 Task: Create a section Speeding Speedsters and in the section, add a milestone IT budget management improvement in the project ConvertTech
Action: Mouse moved to (1039, 202)
Screenshot: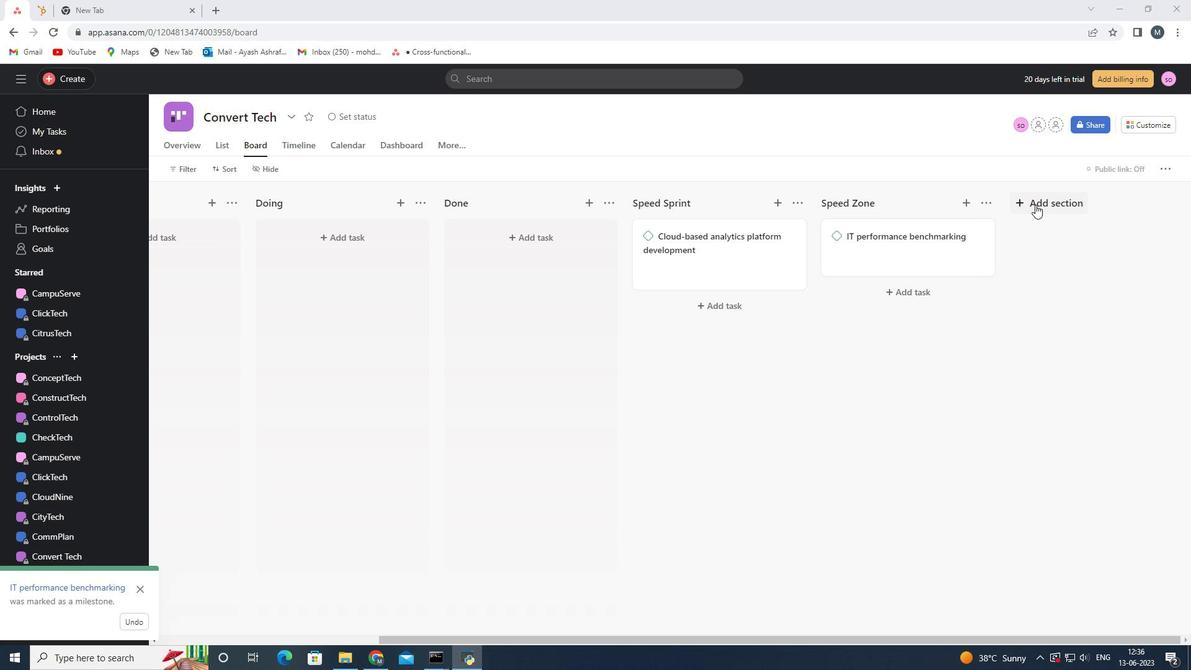 
Action: Mouse pressed left at (1039, 202)
Screenshot: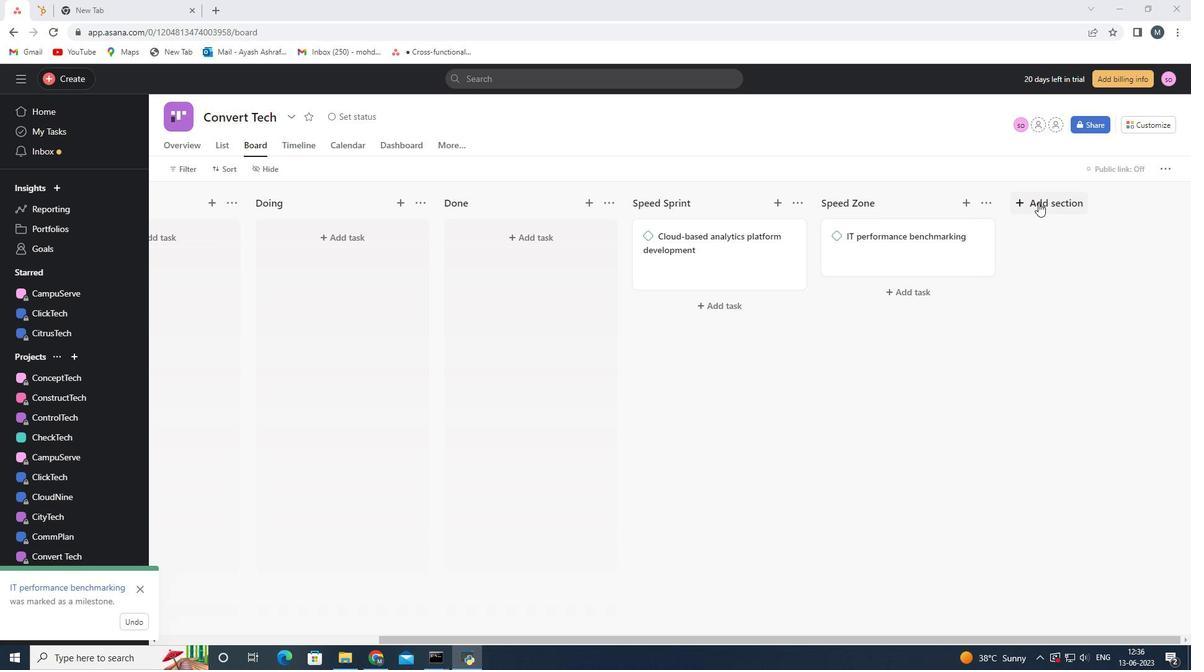 
Action: Mouse moved to (1036, 204)
Screenshot: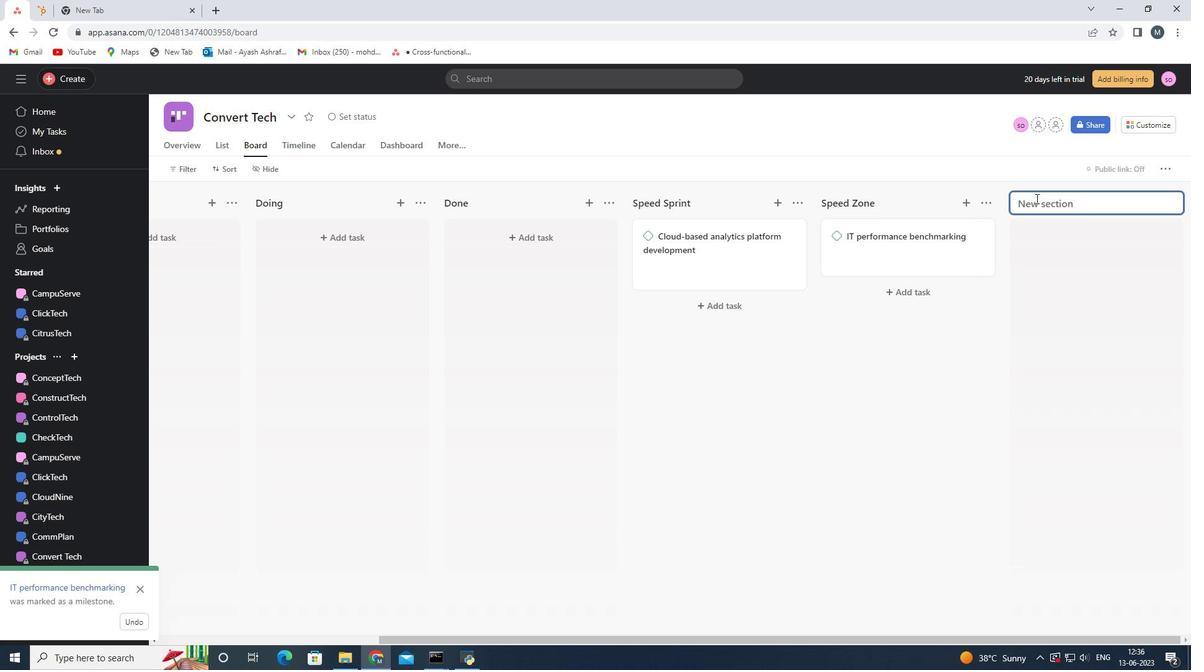 
Action: Mouse pressed left at (1036, 204)
Screenshot: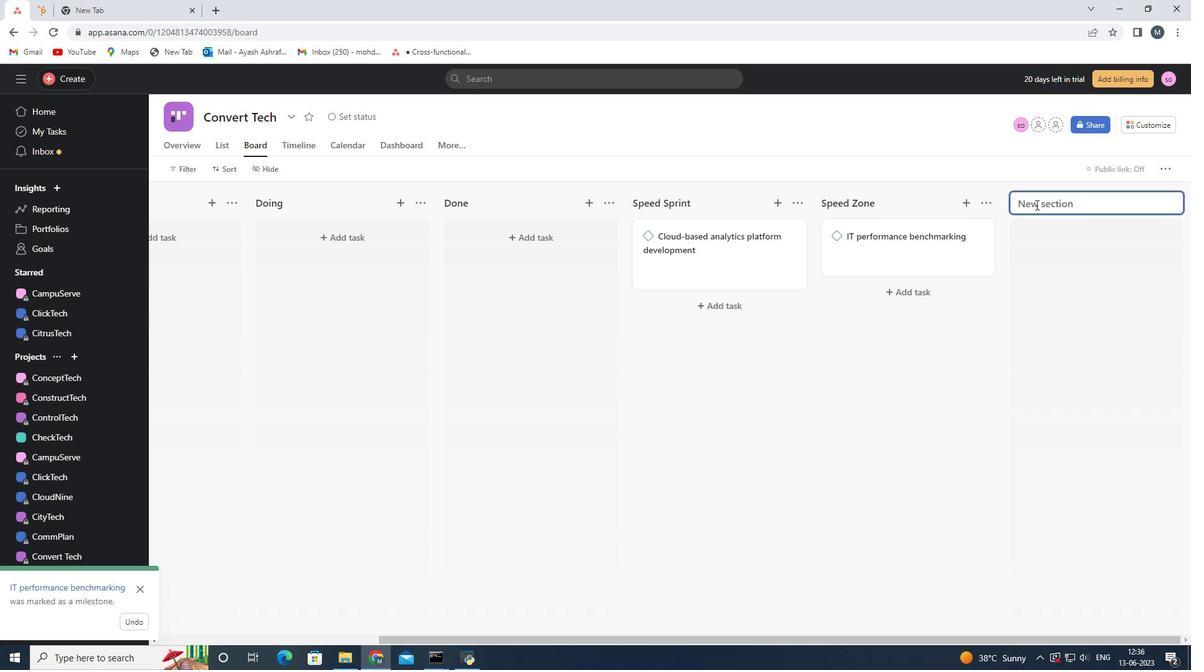 
Action: Mouse moved to (1028, 205)
Screenshot: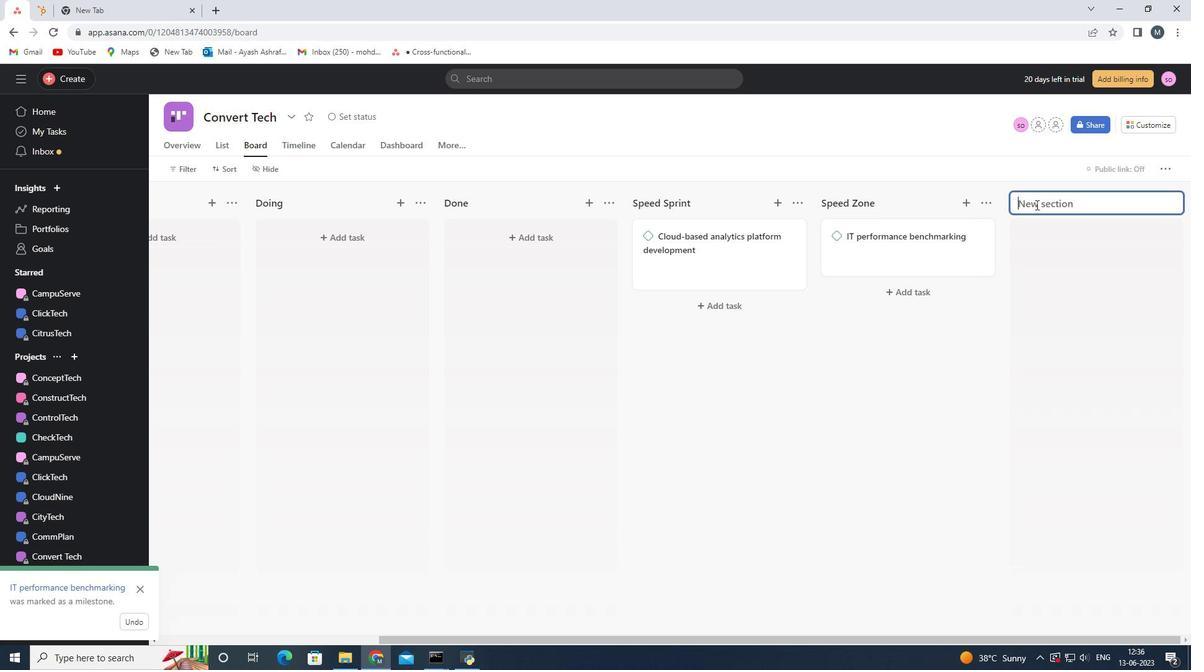 
Action: Key pressed <Key.shift>Sppeding<Key.space>
Screenshot: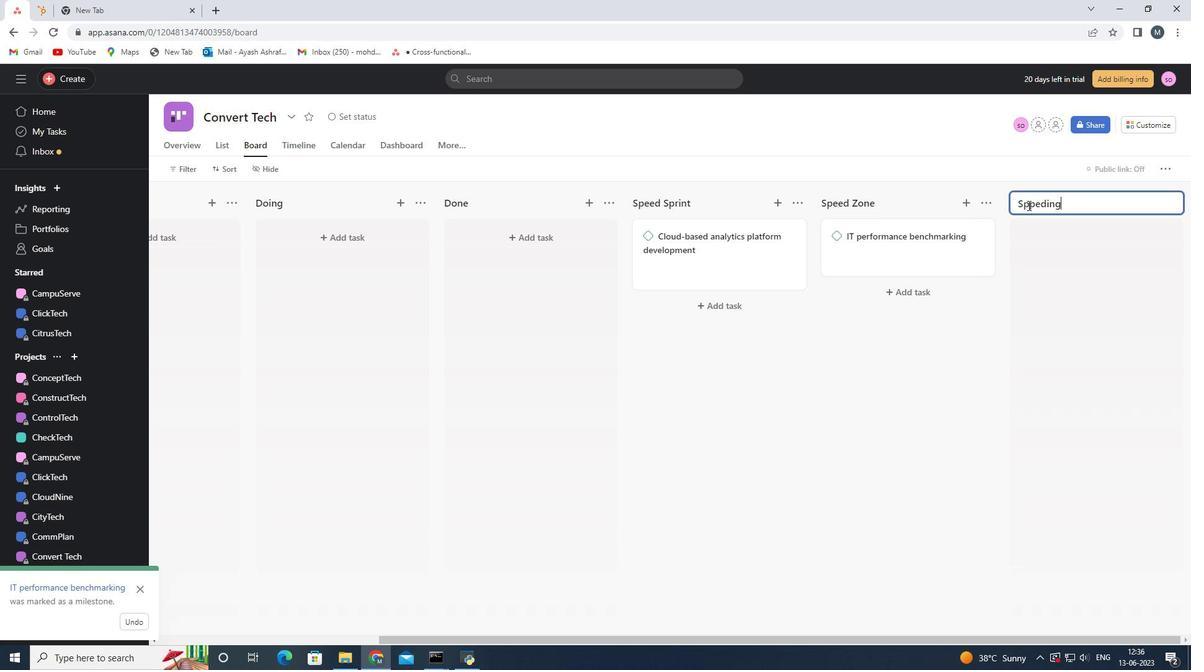 
Action: Mouse moved to (1036, 208)
Screenshot: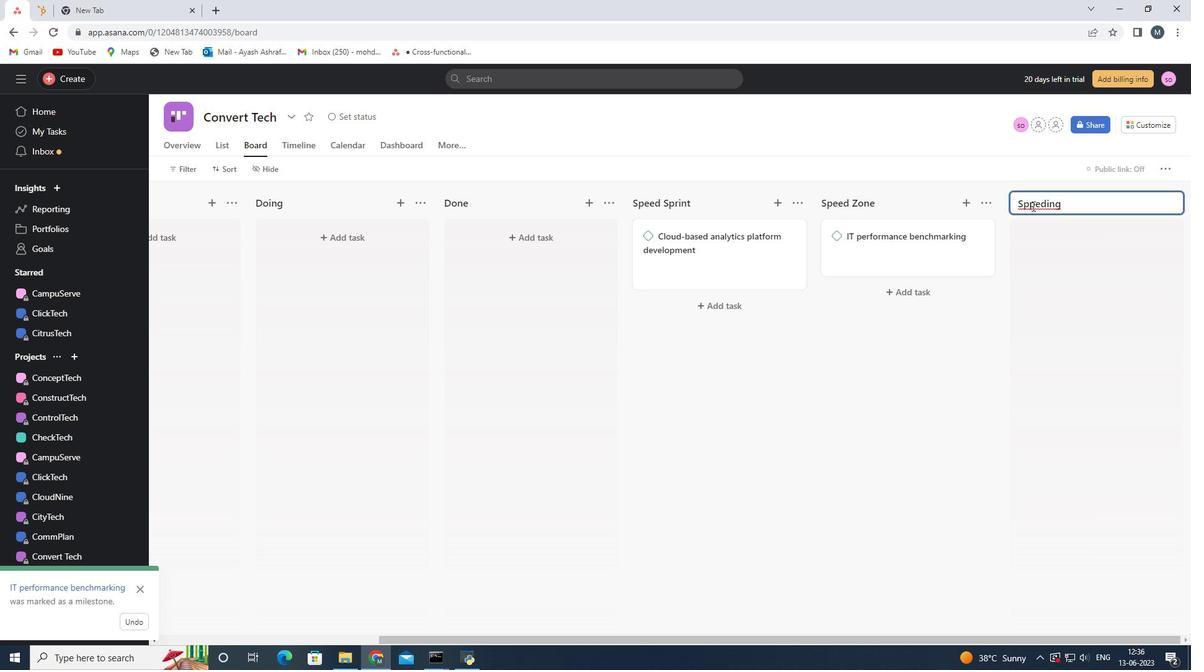 
Action: Mouse pressed left at (1036, 208)
Screenshot: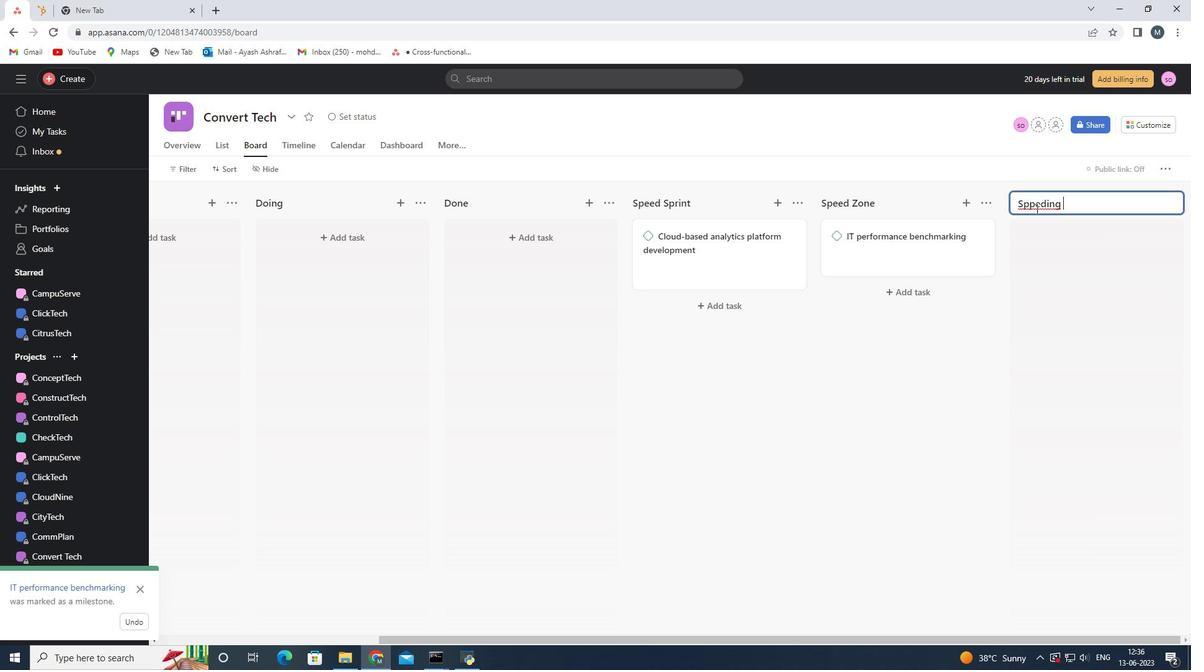 
Action: Mouse moved to (1044, 214)
Screenshot: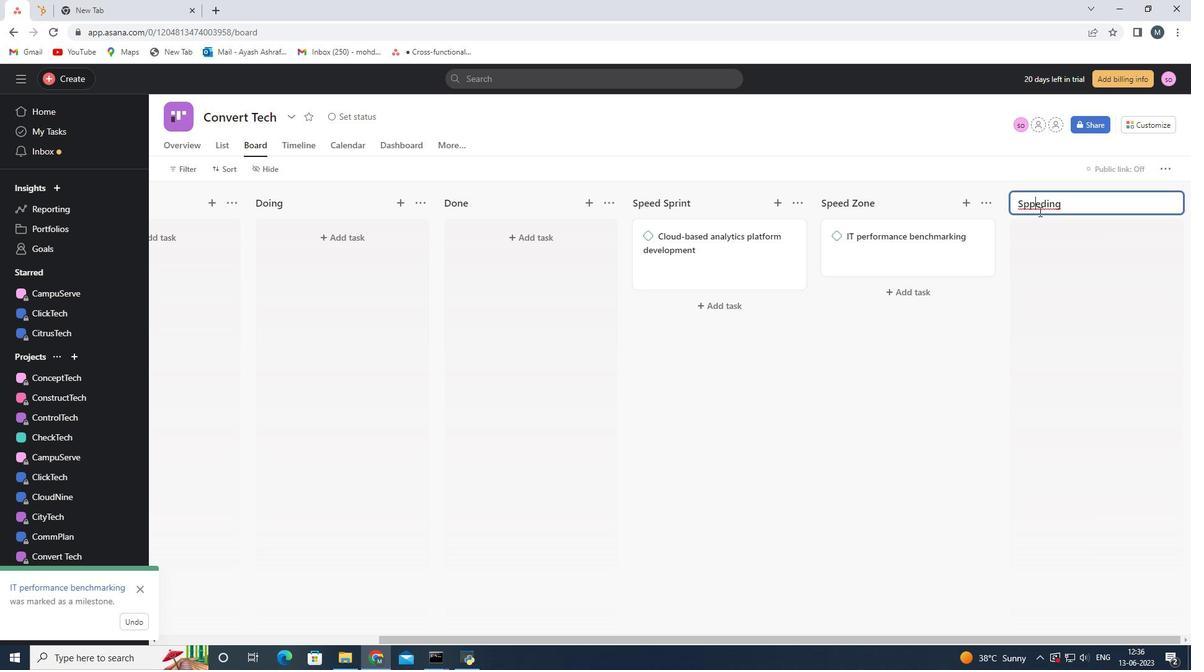 
Action: Key pressed <Key.backspace>e
Screenshot: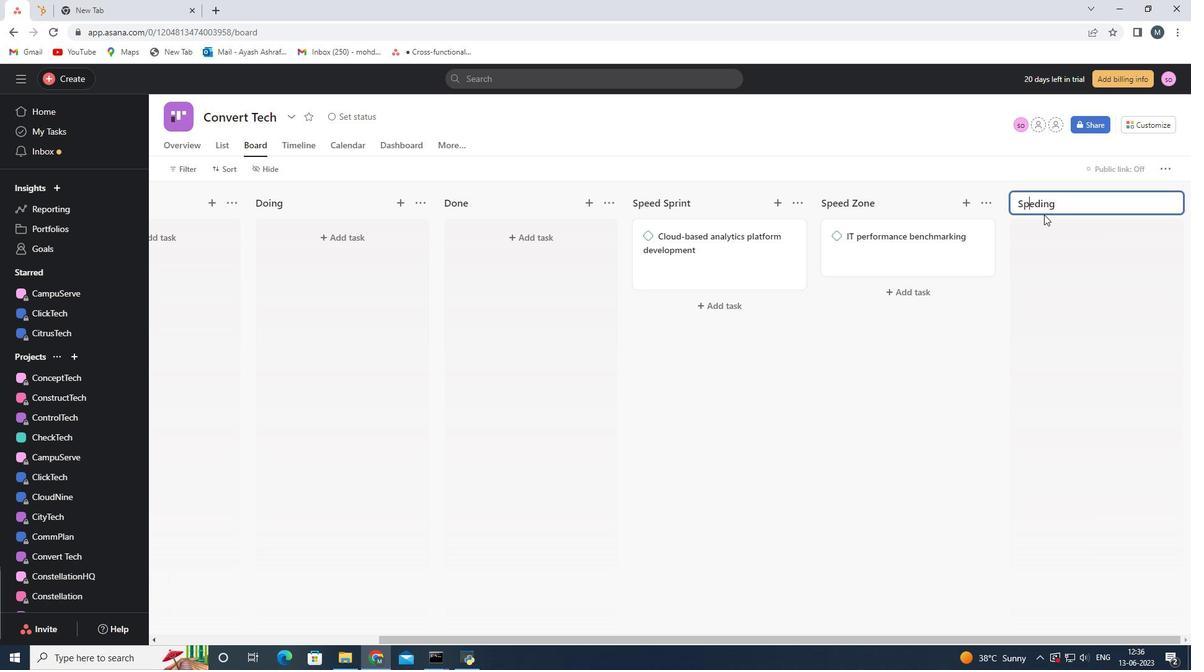 
Action: Mouse moved to (1072, 209)
Screenshot: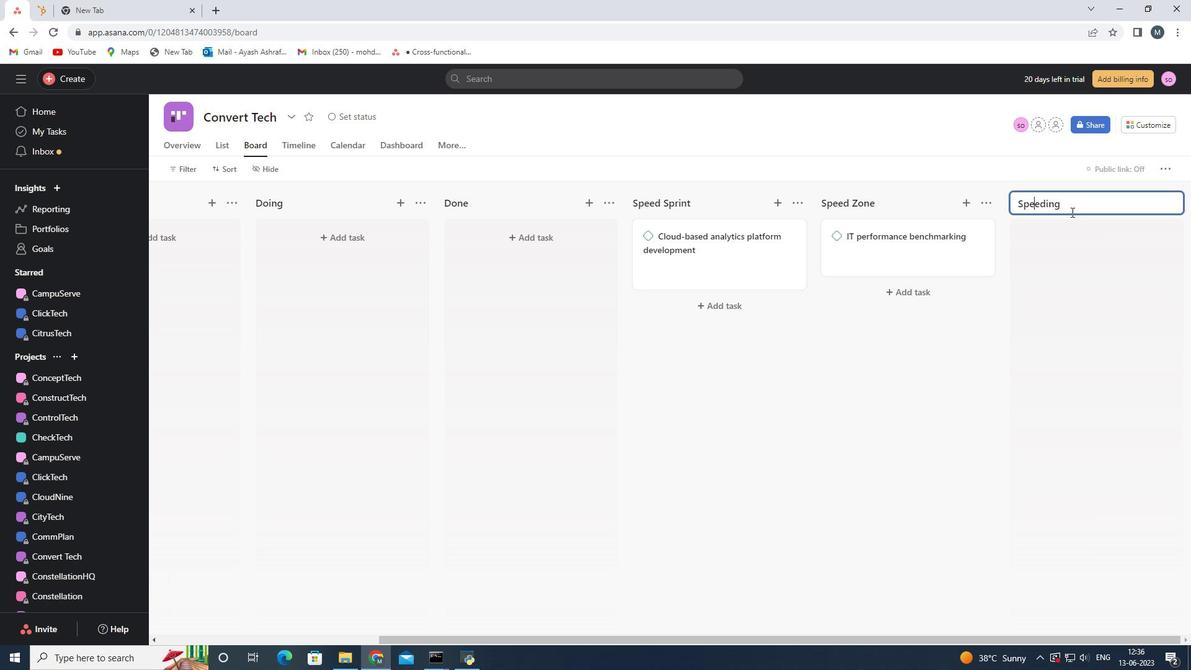 
Action: Mouse pressed left at (1072, 209)
Screenshot: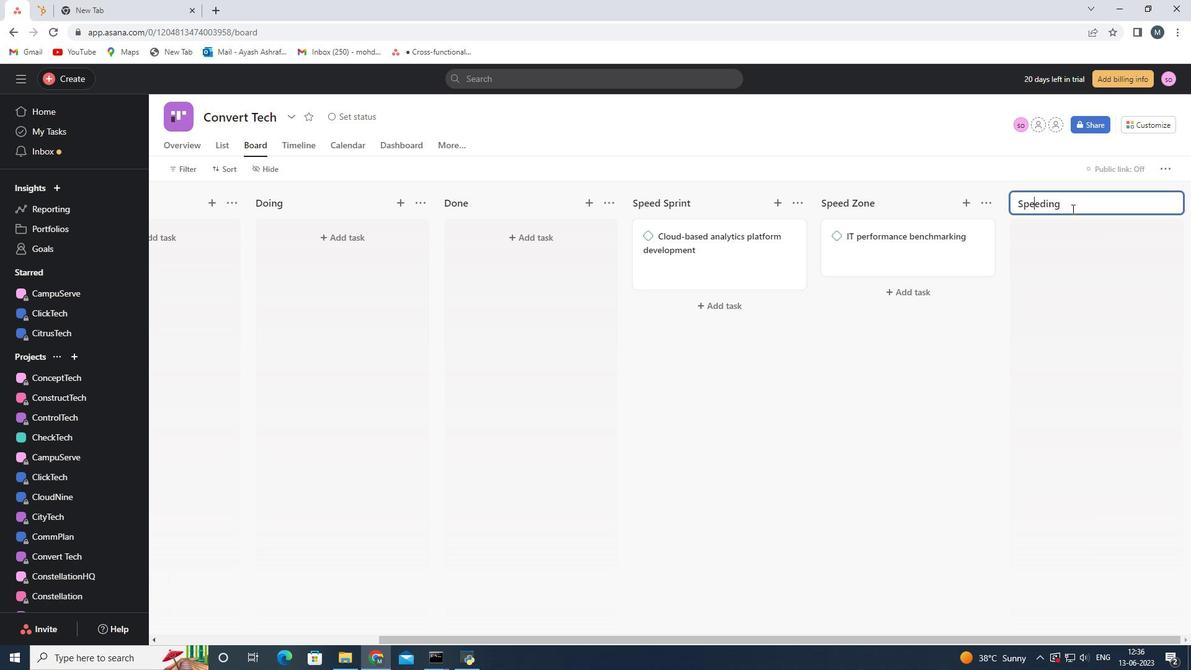 
Action: Mouse moved to (1071, 209)
Screenshot: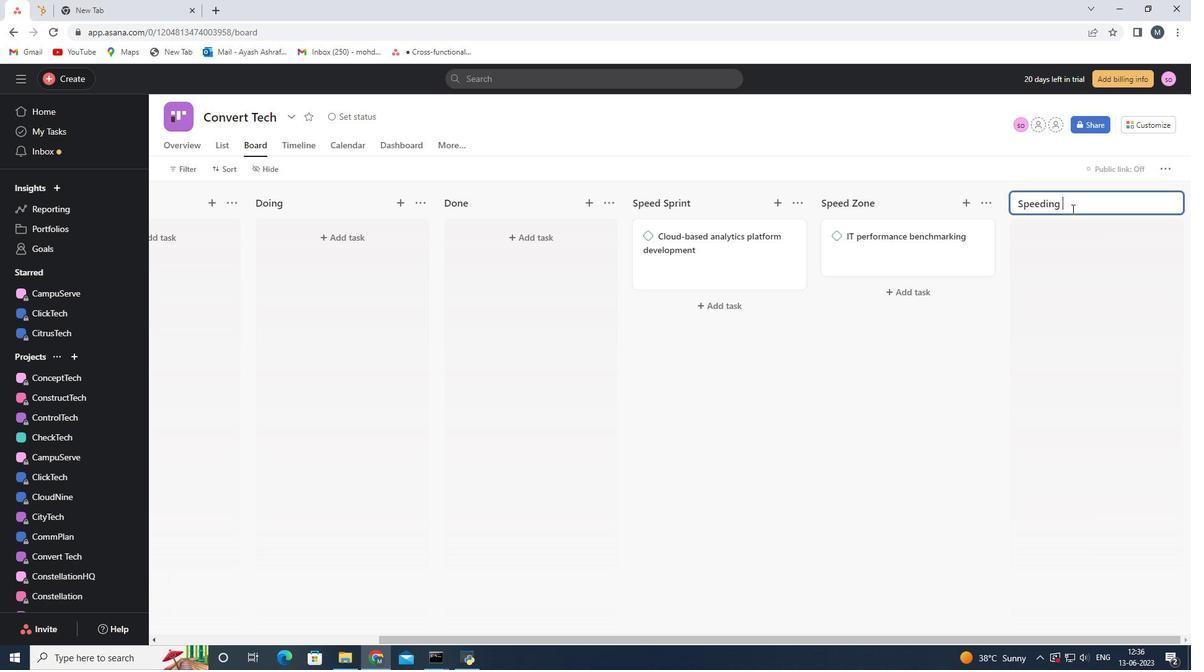 
Action: Key pressed <Key.shift>Spreedsters<Key.space>
Screenshot: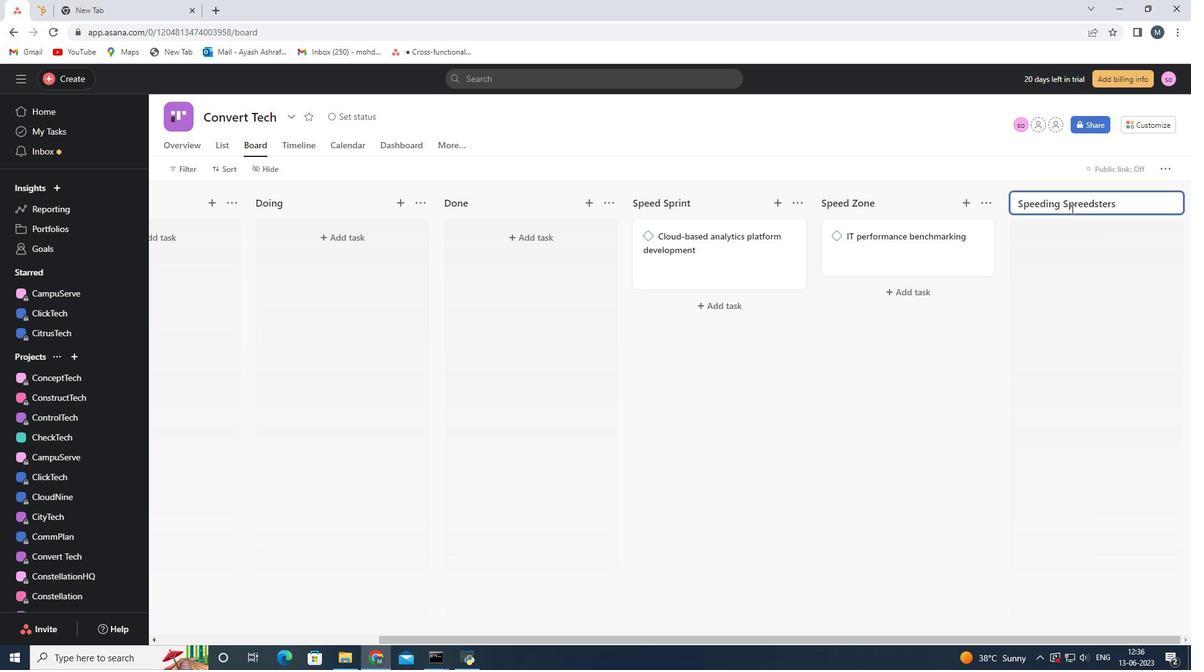 
Action: Mouse moved to (1062, 242)
Screenshot: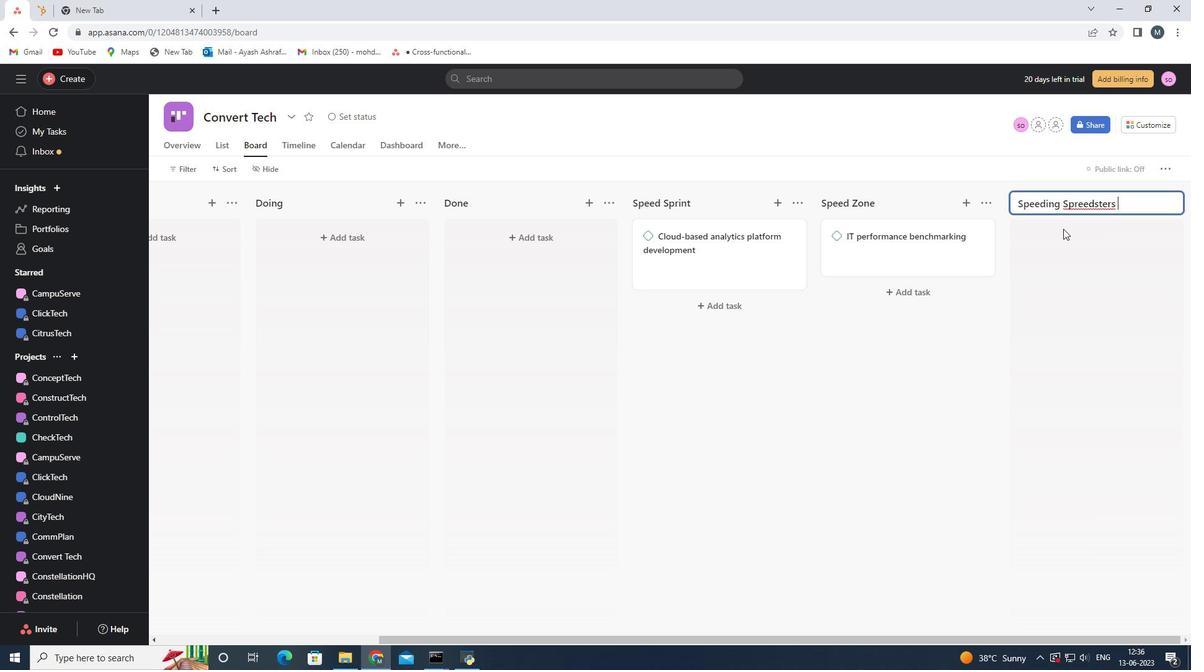 
Action: Mouse pressed left at (1062, 242)
Screenshot: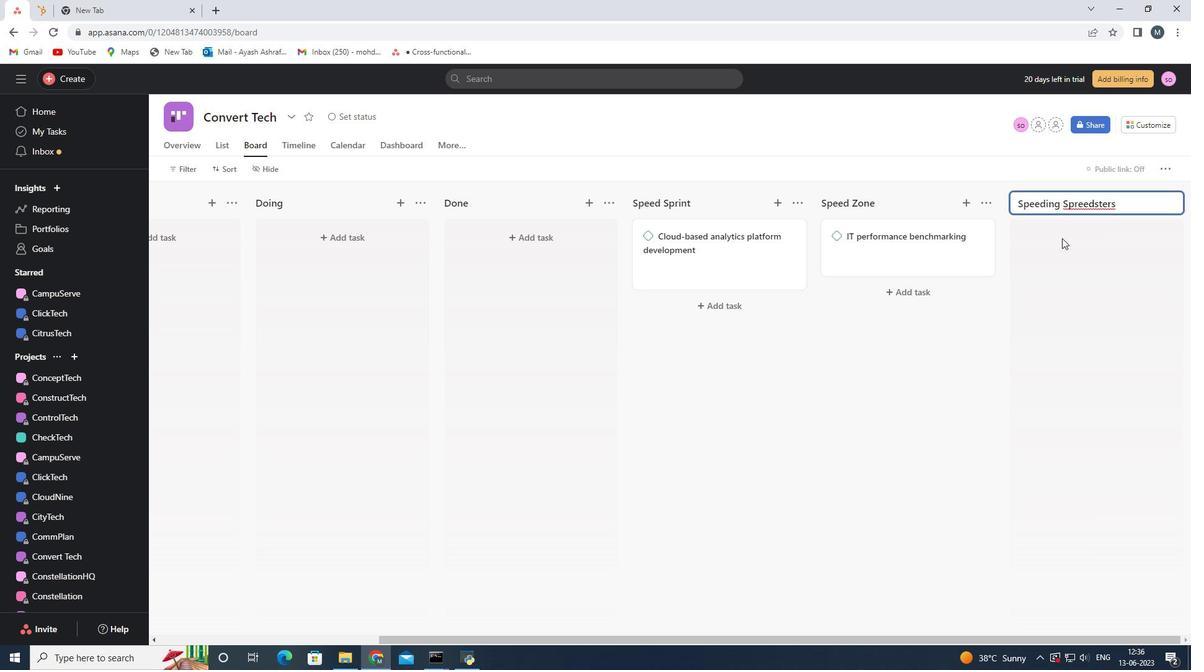 
Action: Mouse moved to (880, 237)
Screenshot: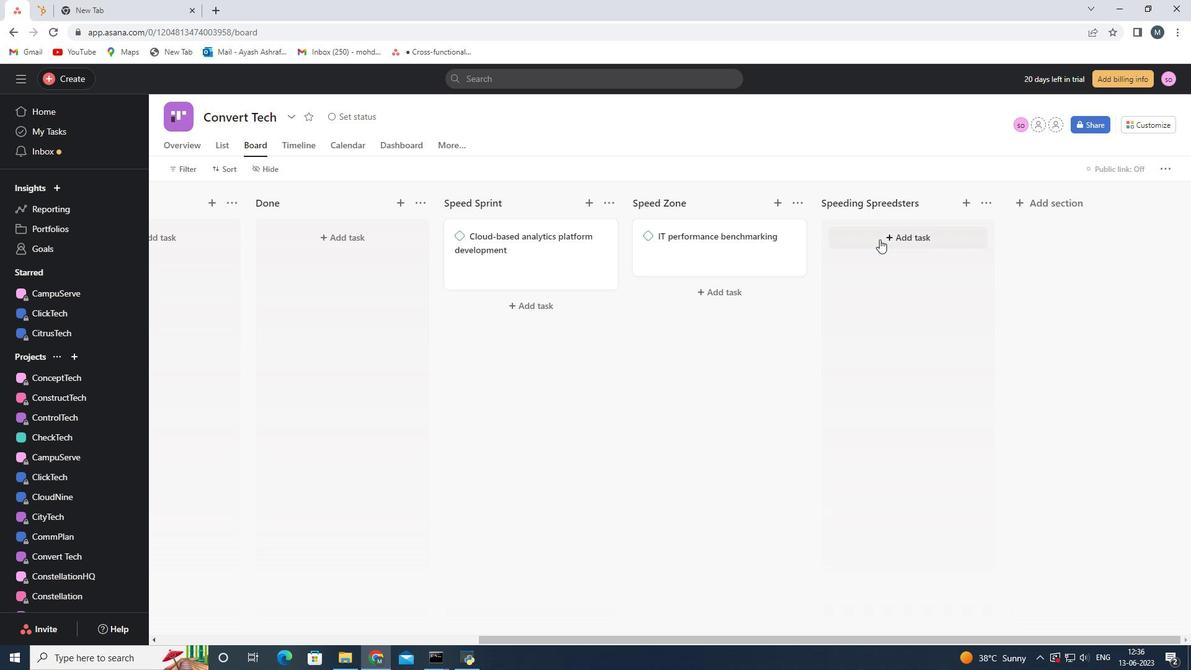 
Action: Mouse pressed left at (880, 237)
Screenshot: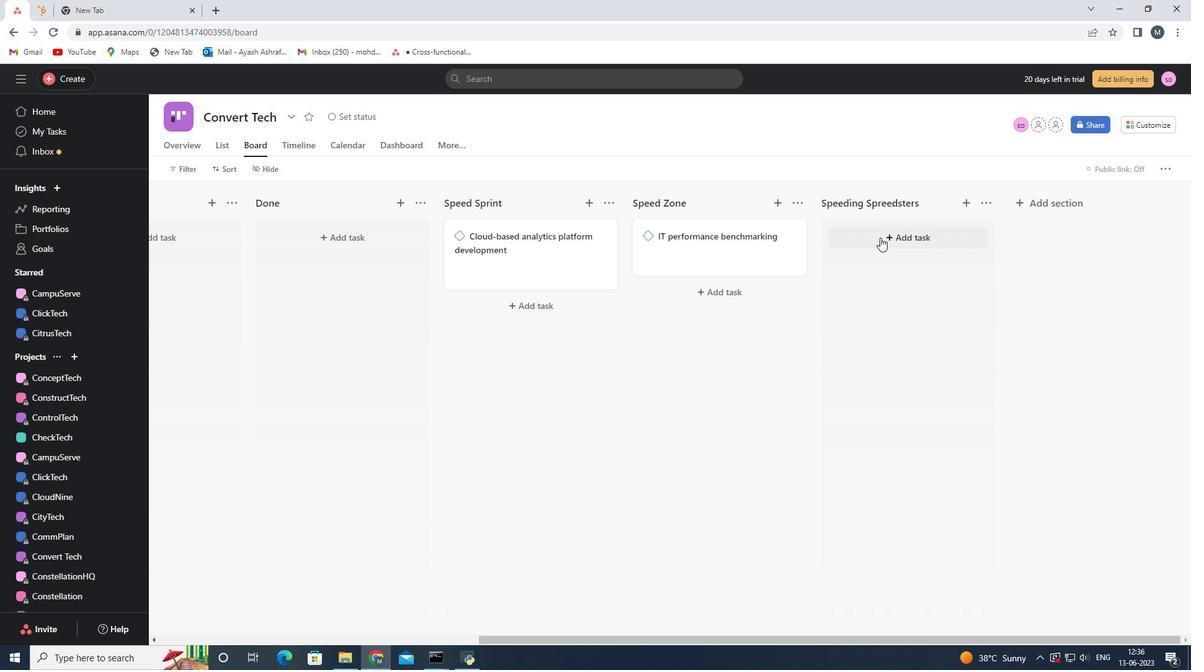 
Action: Mouse moved to (878, 238)
Screenshot: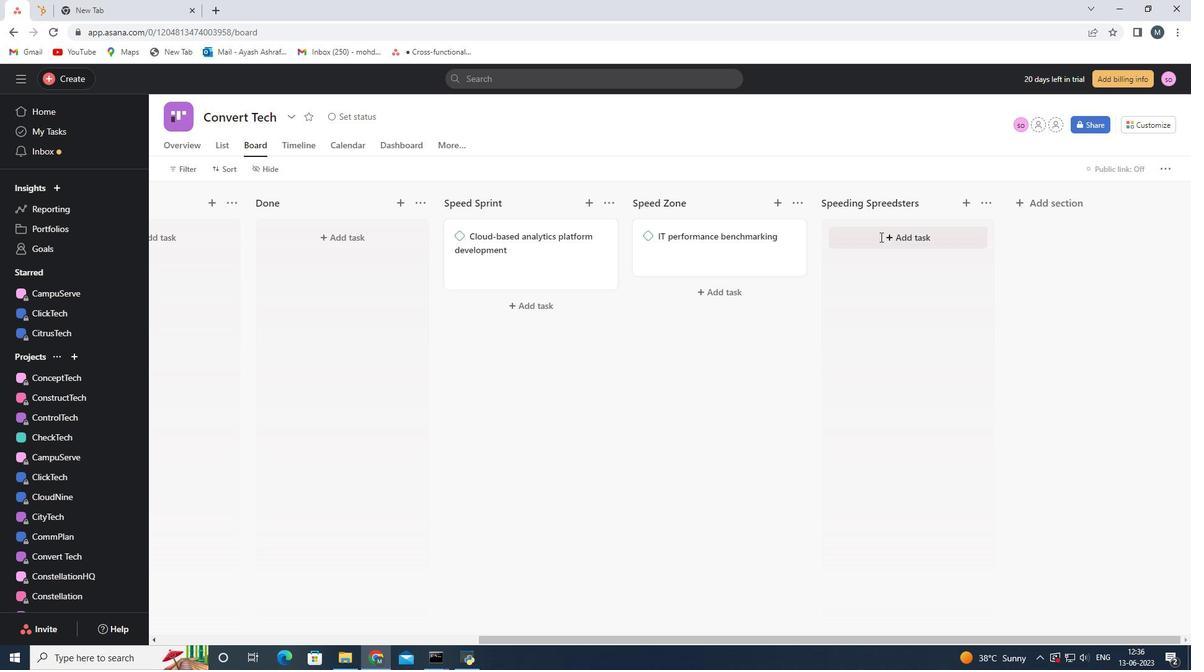 
Action: Key pressed <Key.shift>IT<Key.space>budget<Key.space>management<Key.space>improvement<Key.space>
Screenshot: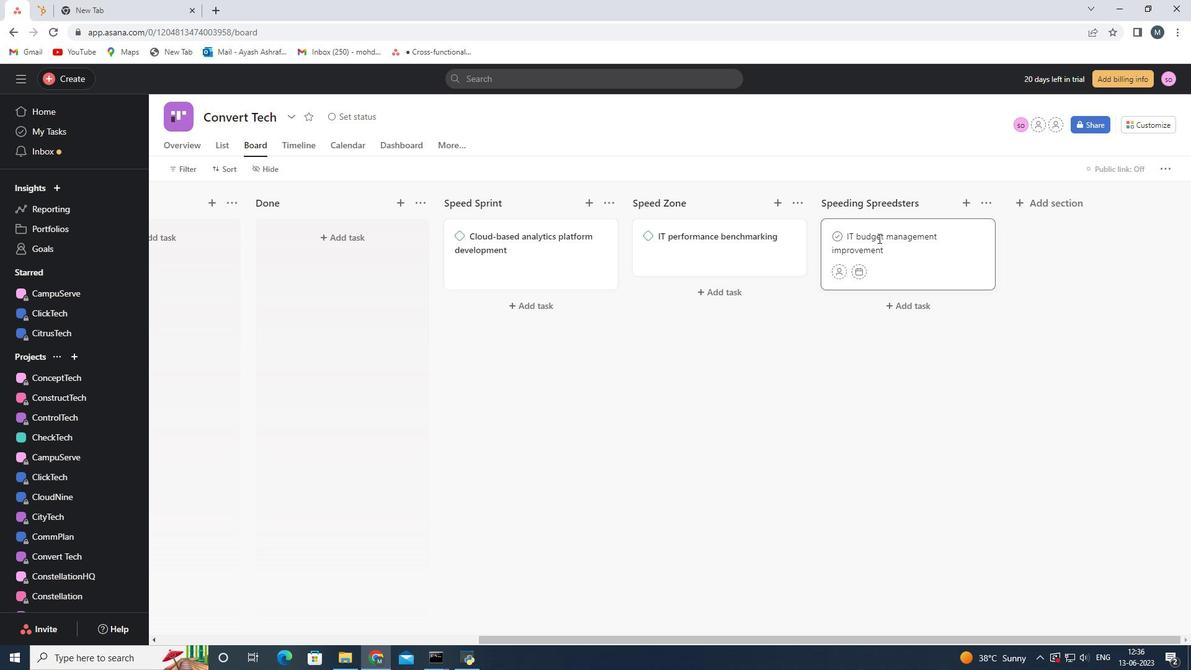 
Action: Mouse moved to (917, 376)
Screenshot: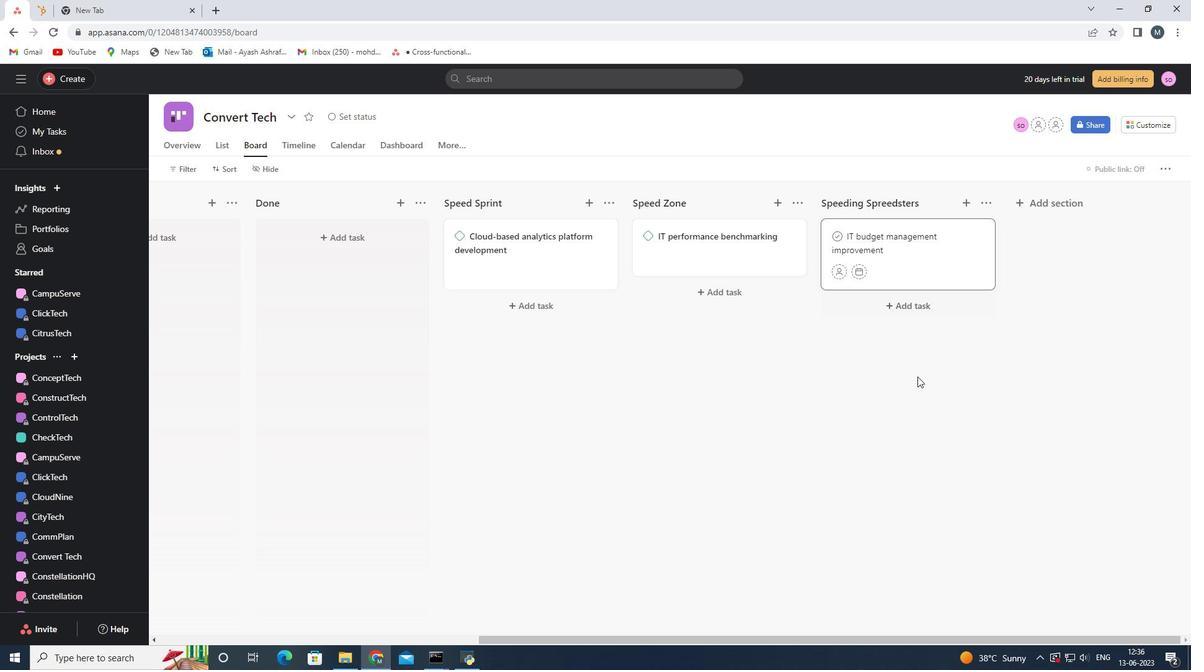 
Action: Mouse pressed left at (917, 376)
Screenshot: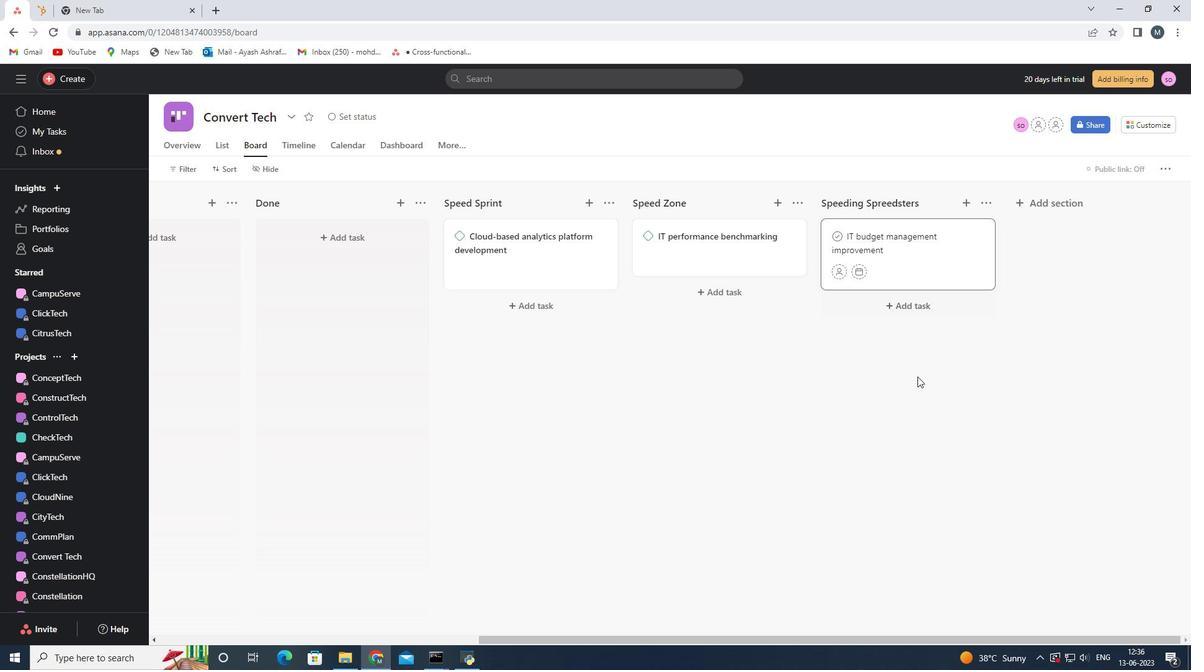 
Action: Mouse moved to (973, 232)
Screenshot: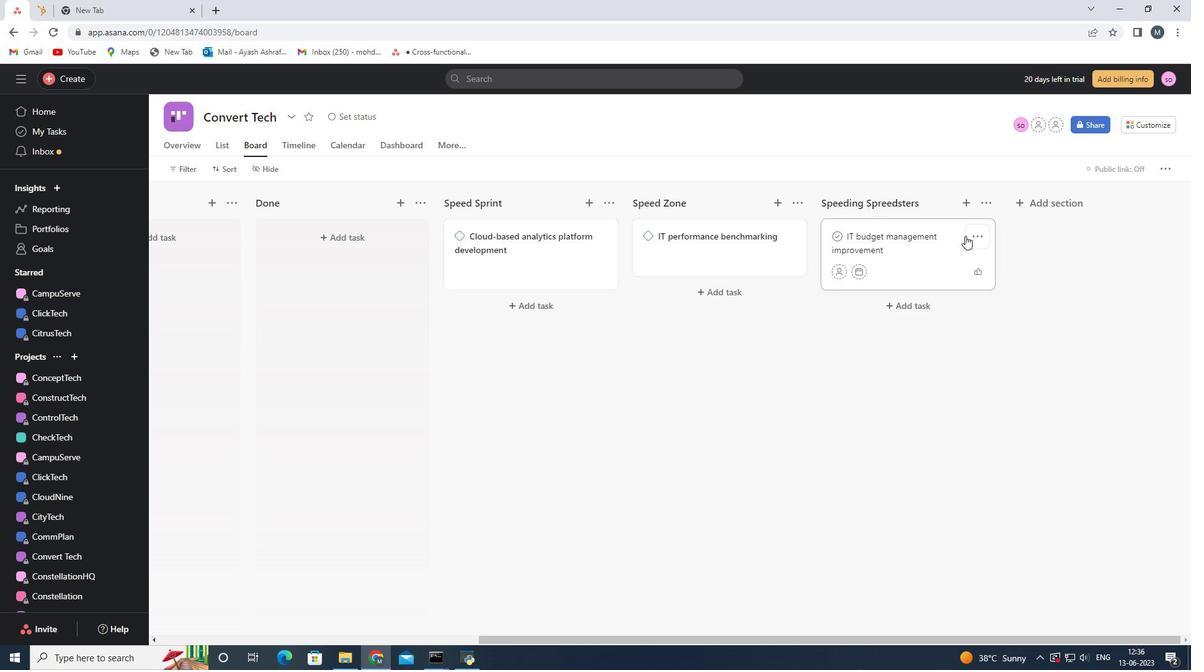 
Action: Mouse pressed left at (973, 232)
Screenshot: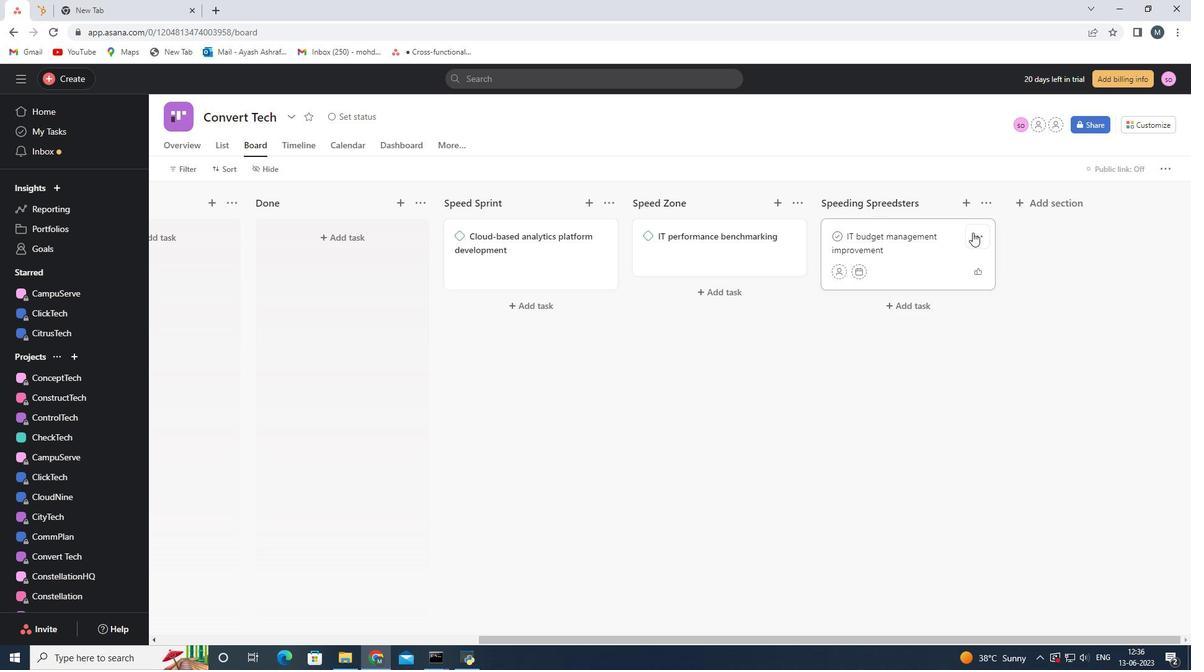 
Action: Mouse moved to (1014, 459)
Screenshot: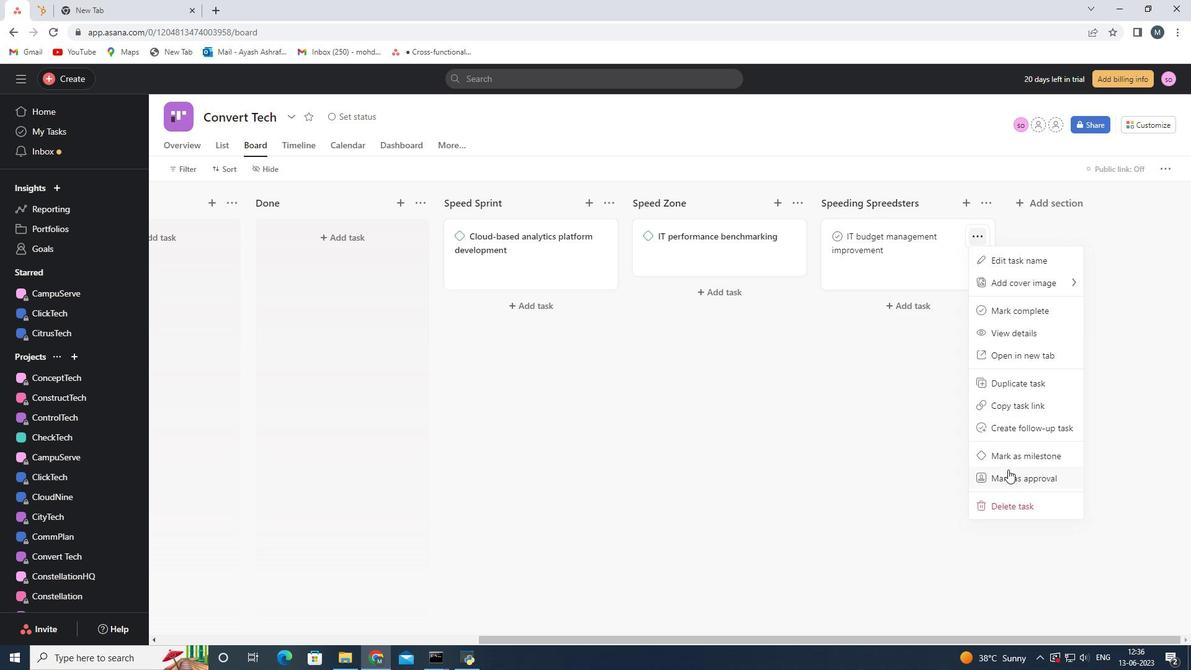 
Action: Mouse pressed left at (1014, 459)
Screenshot: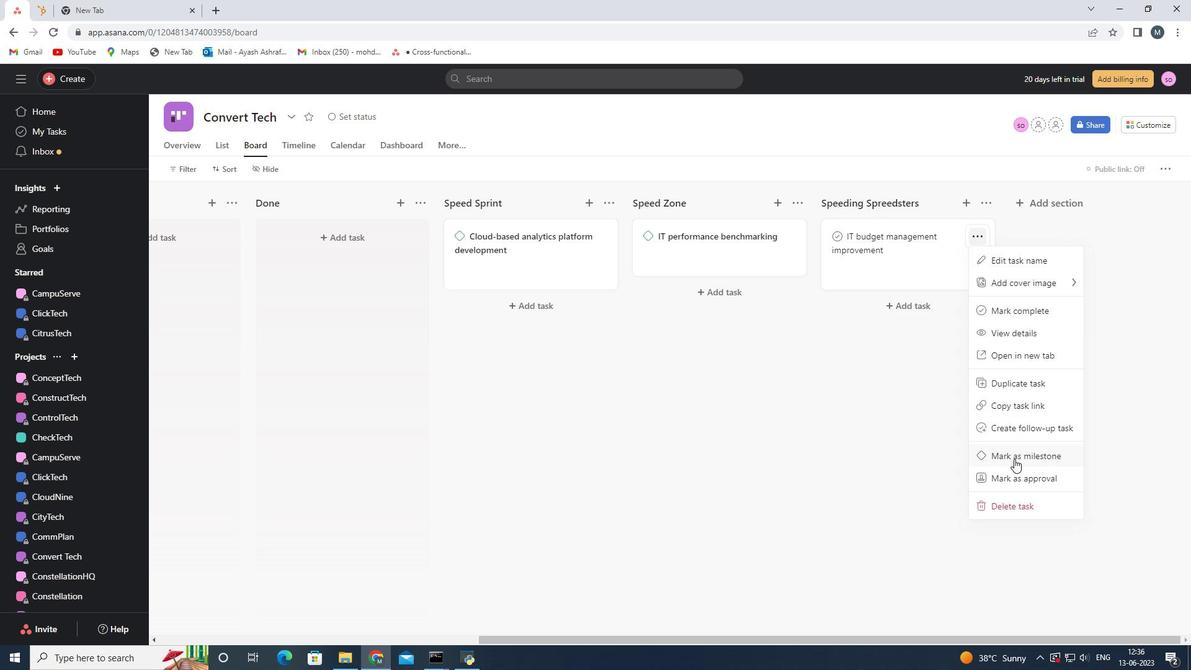 
Action: Mouse moved to (862, 420)
Screenshot: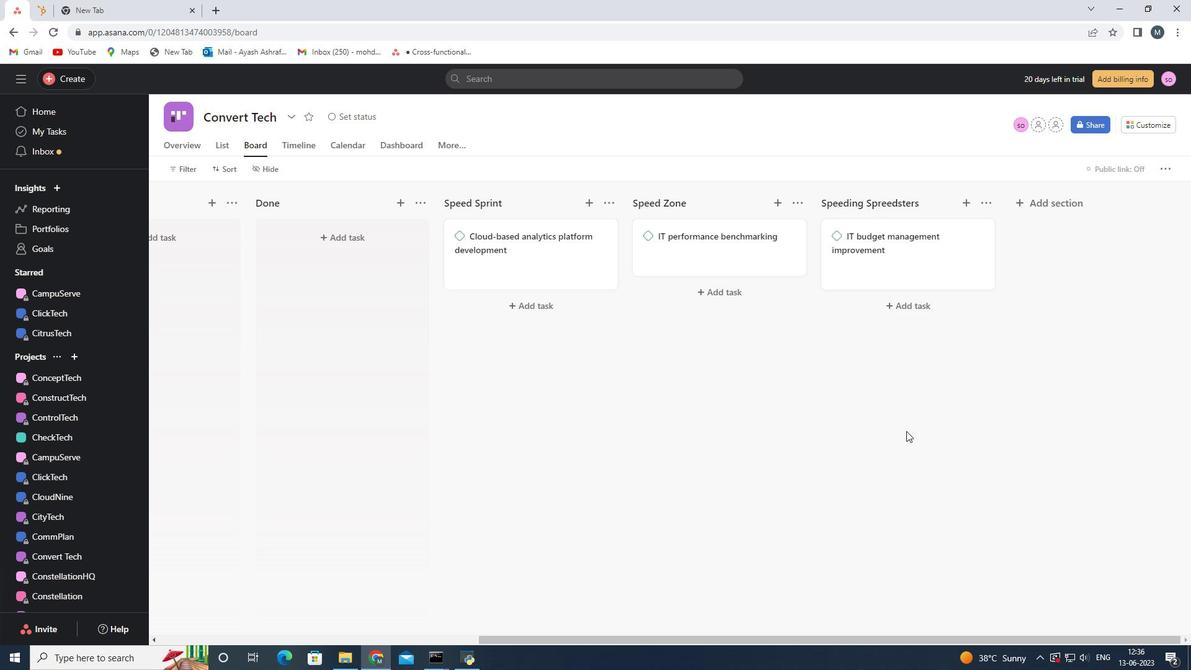 
Action: Mouse pressed left at (862, 420)
Screenshot: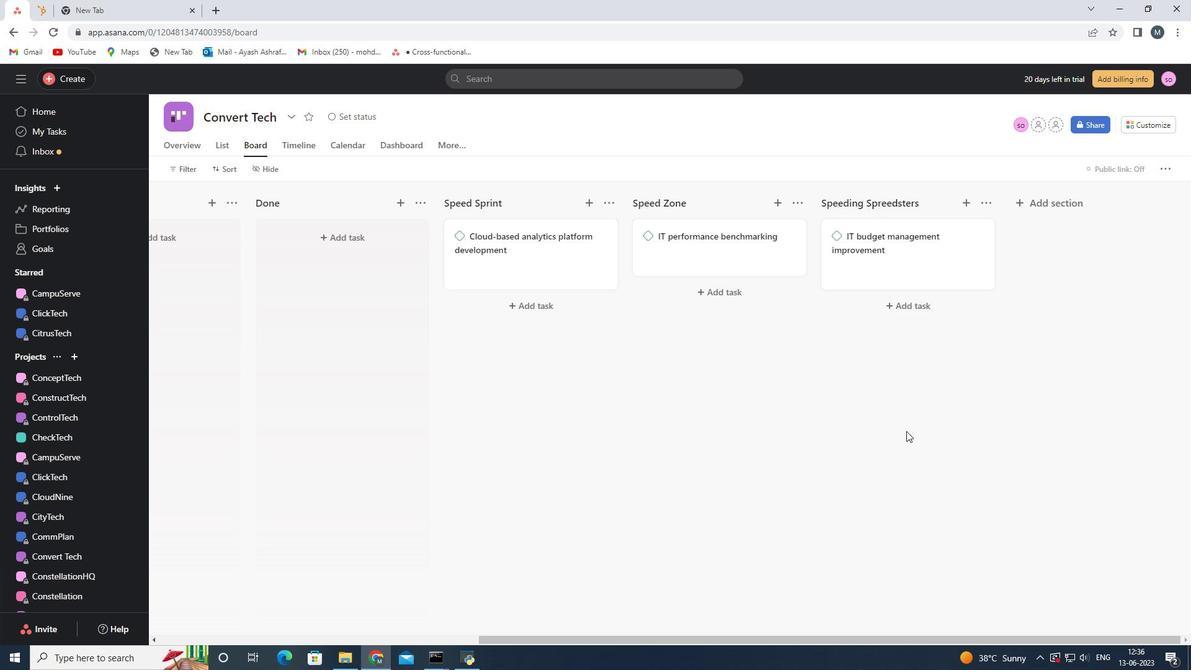 
Action: Mouse moved to (396, 426)
Screenshot: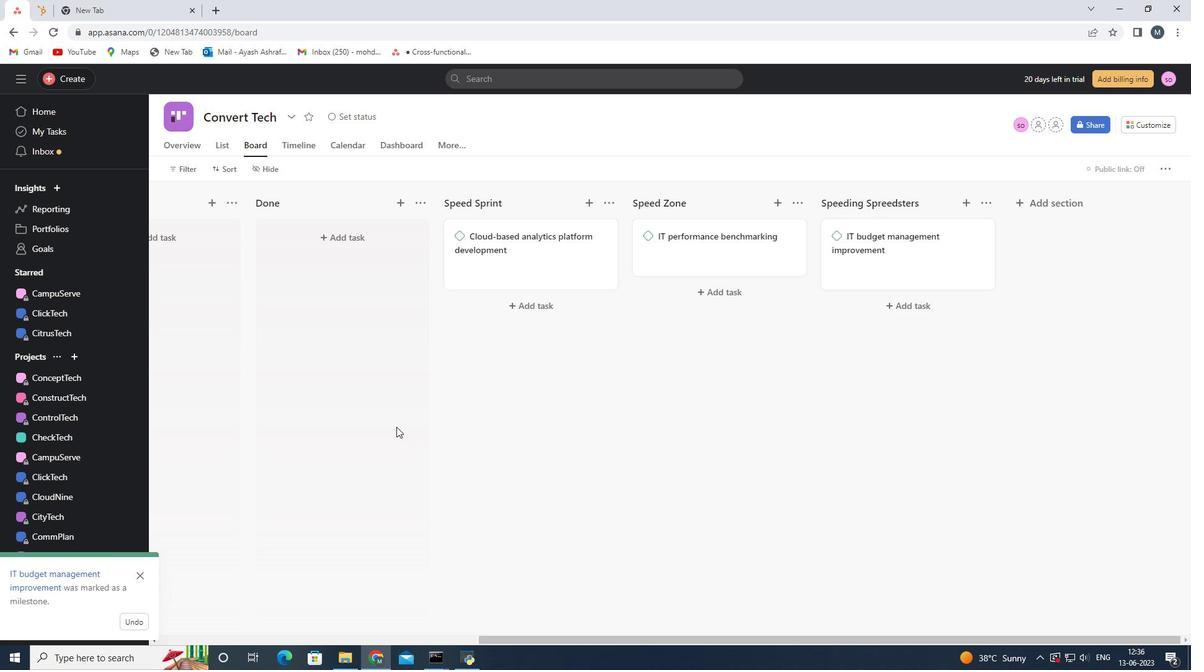 
